 Task: Create a new field with title Stage a blank project AgileHorizon with field type as Single-select and options as Not Started, In Progress and Complete
Action: Mouse moved to (51, 423)
Screenshot: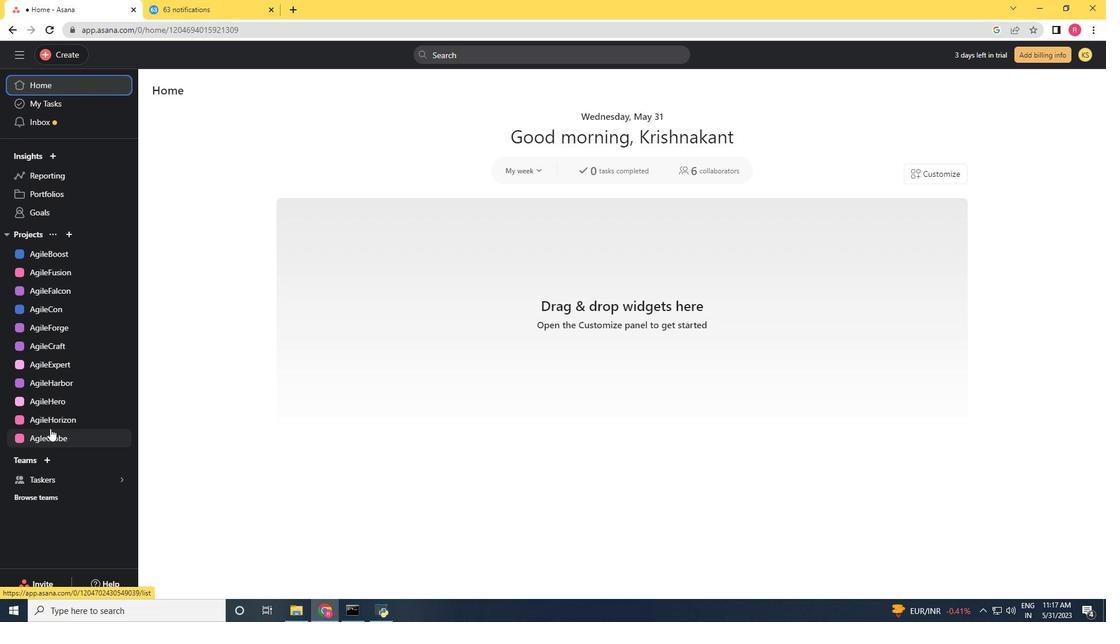
Action: Mouse pressed left at (51, 423)
Screenshot: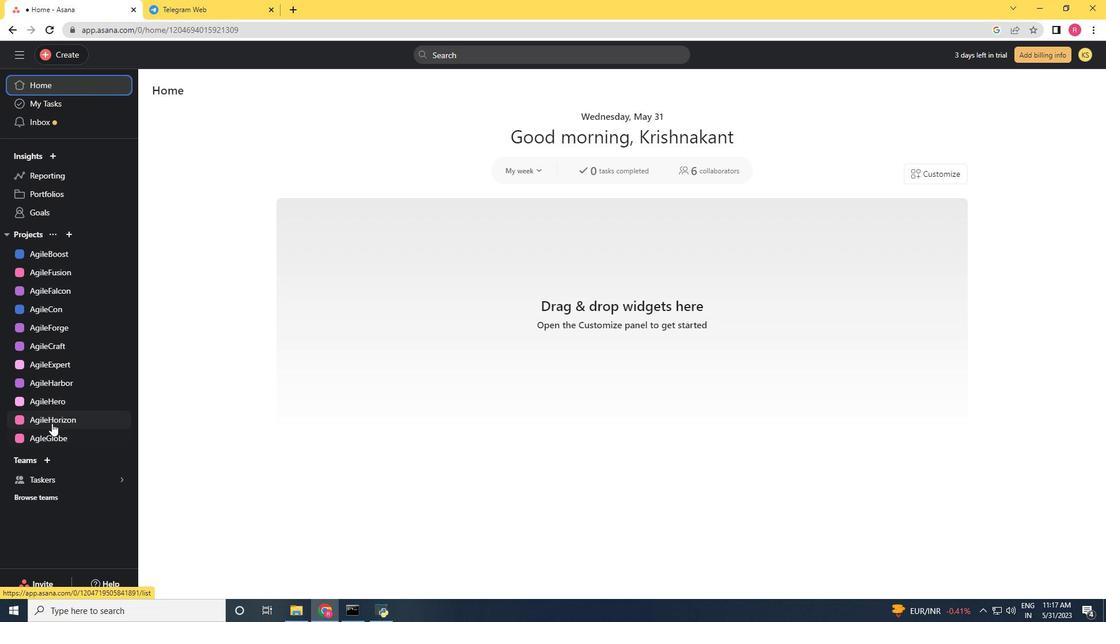 
Action: Mouse moved to (1052, 103)
Screenshot: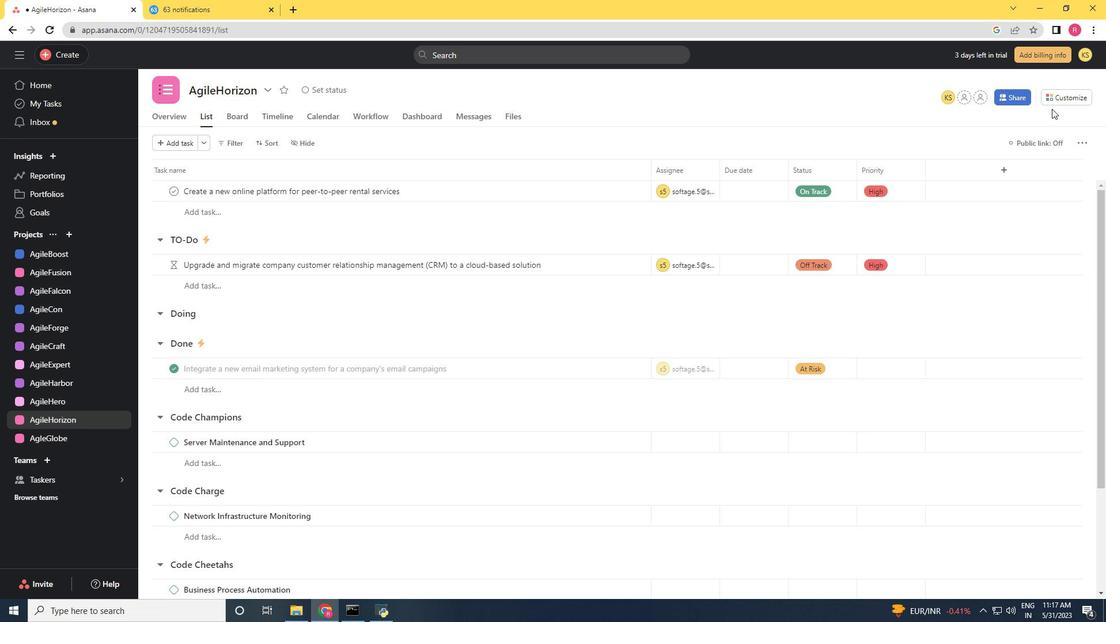 
Action: Mouse pressed left at (1052, 103)
Screenshot: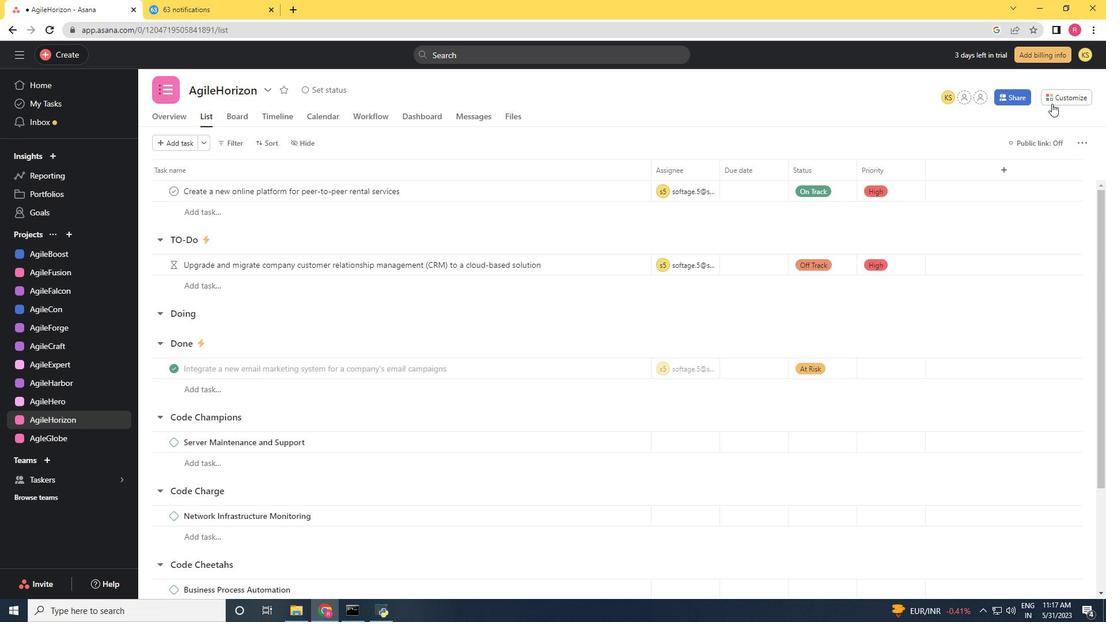 
Action: Mouse moved to (946, 232)
Screenshot: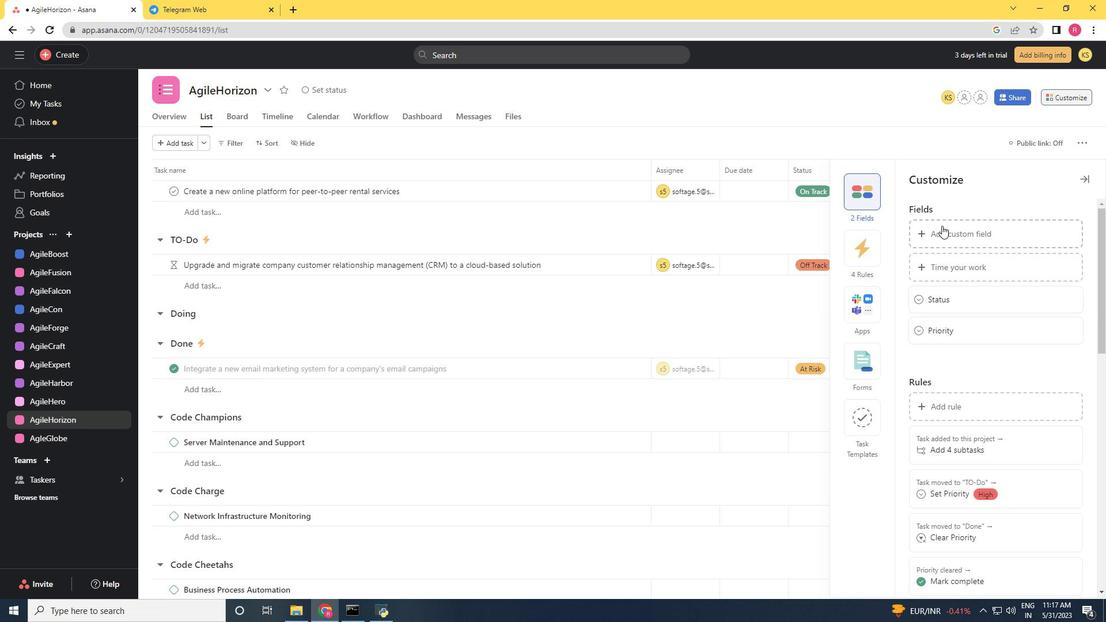
Action: Mouse pressed left at (946, 232)
Screenshot: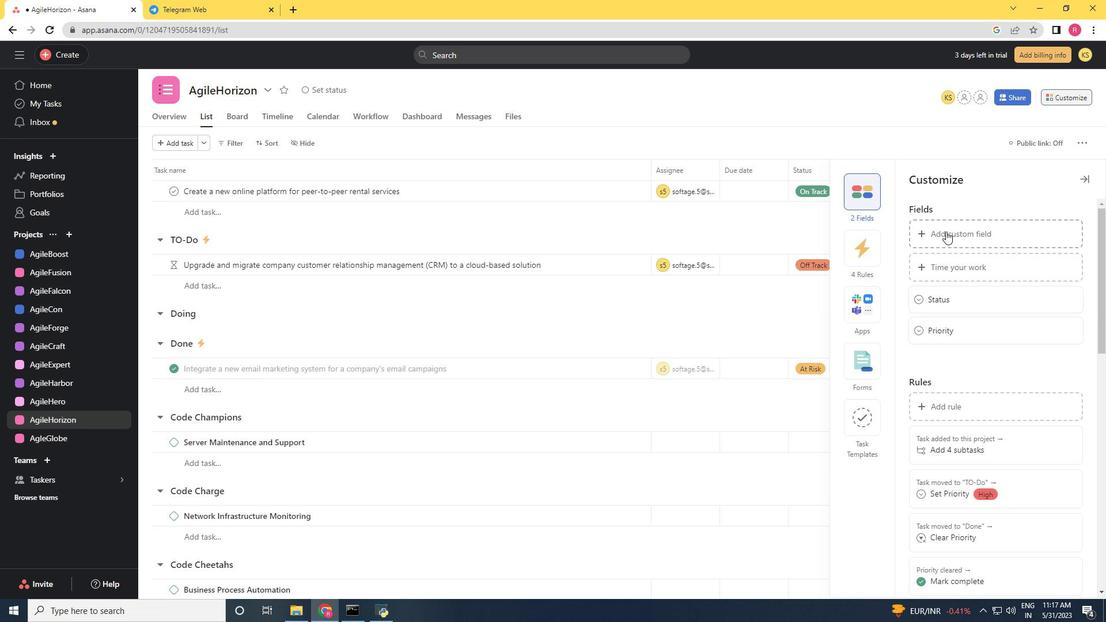 
Action: Mouse moved to (971, 213)
Screenshot: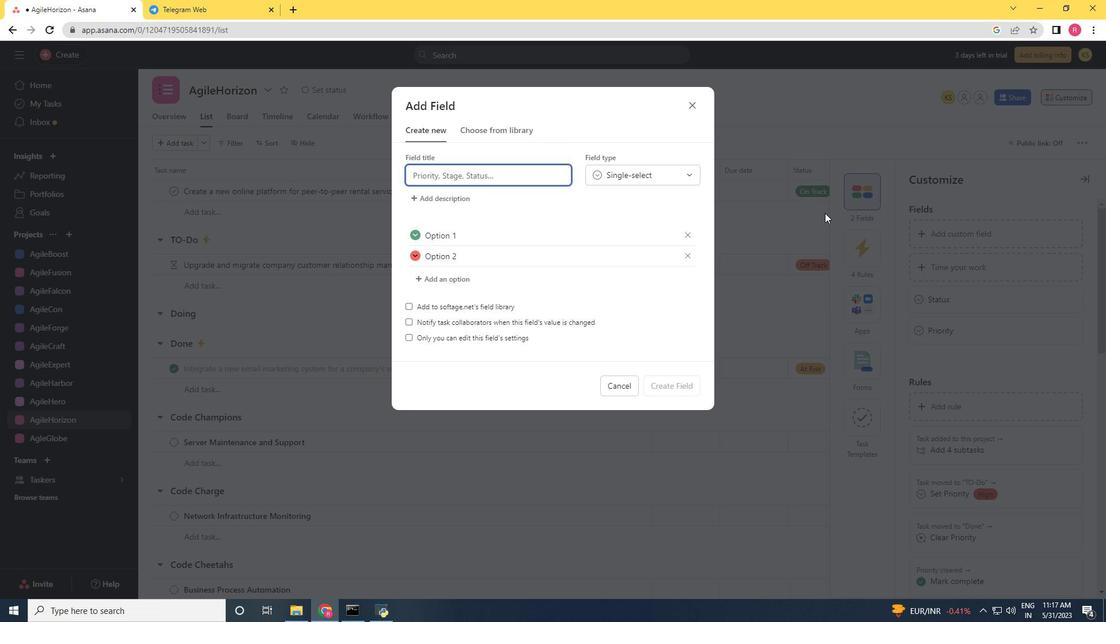 
Action: Key pressed <Key.shift>Stage
Screenshot: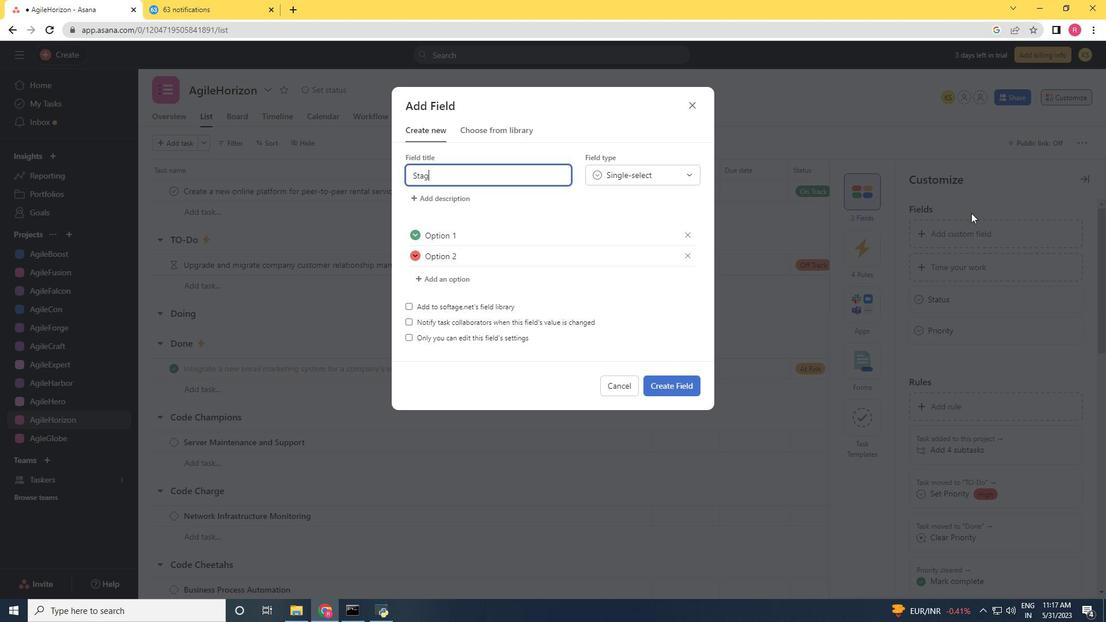 
Action: Mouse moved to (652, 179)
Screenshot: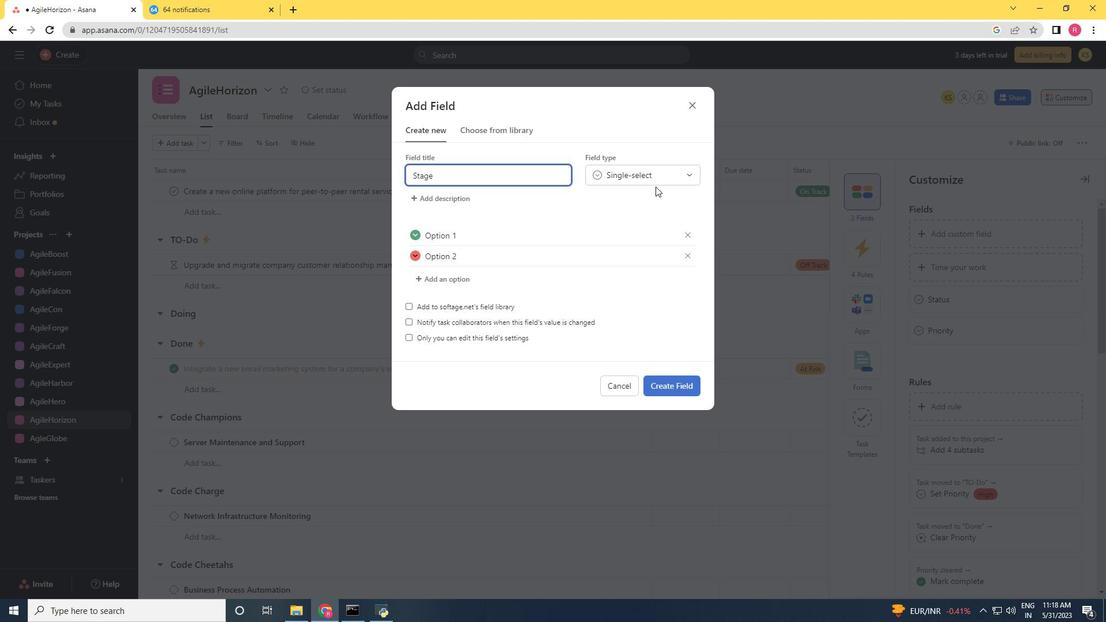 
Action: Mouse pressed left at (652, 179)
Screenshot: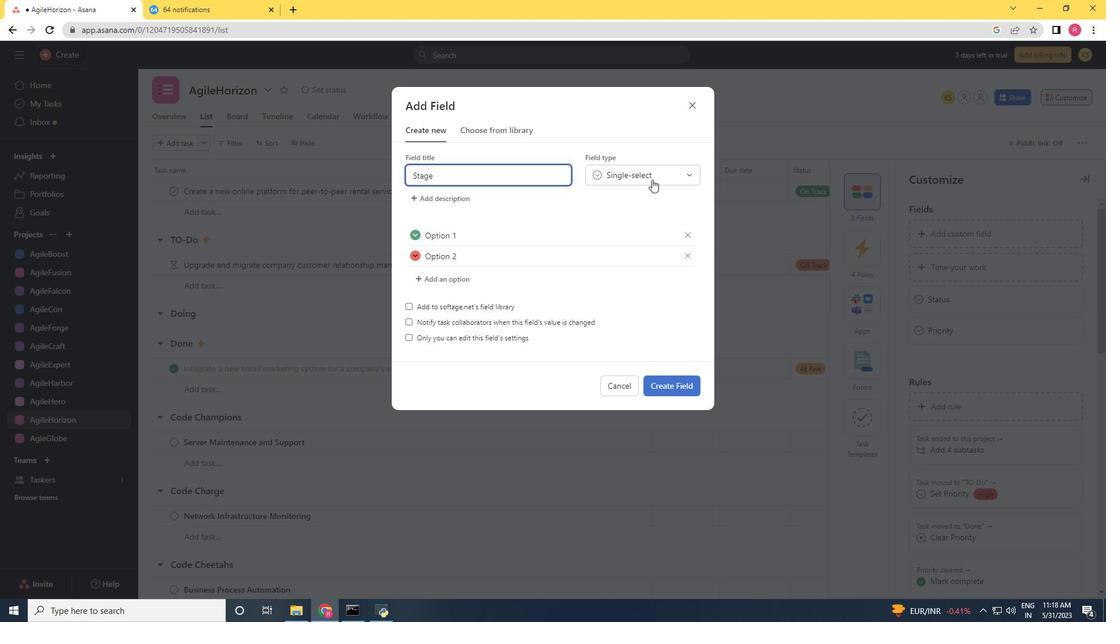 
Action: Mouse moved to (642, 203)
Screenshot: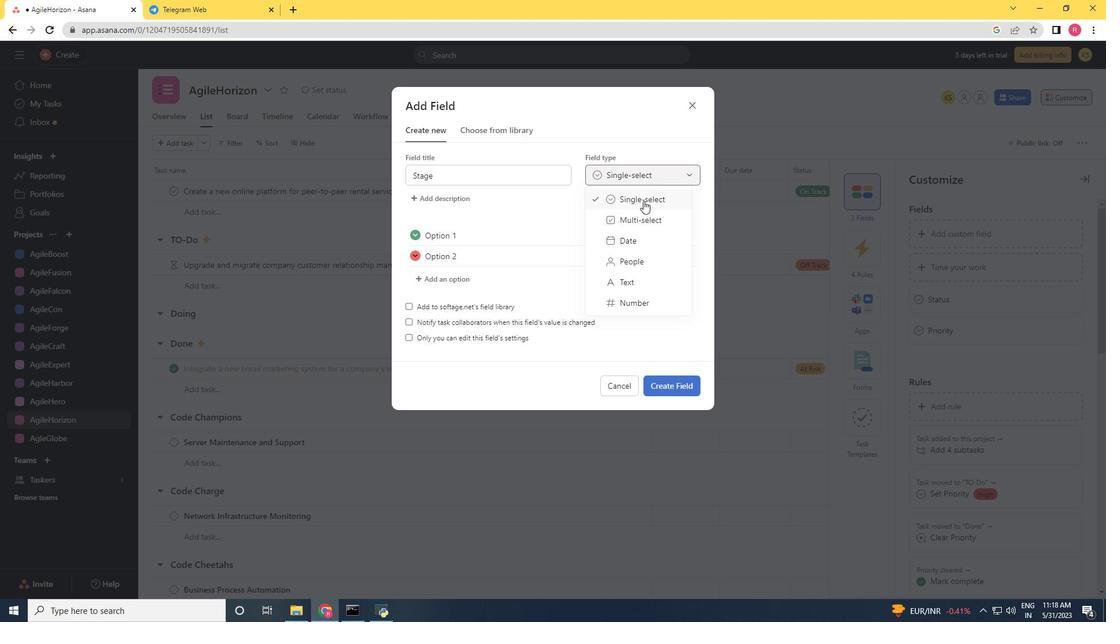 
Action: Mouse pressed left at (642, 203)
Screenshot: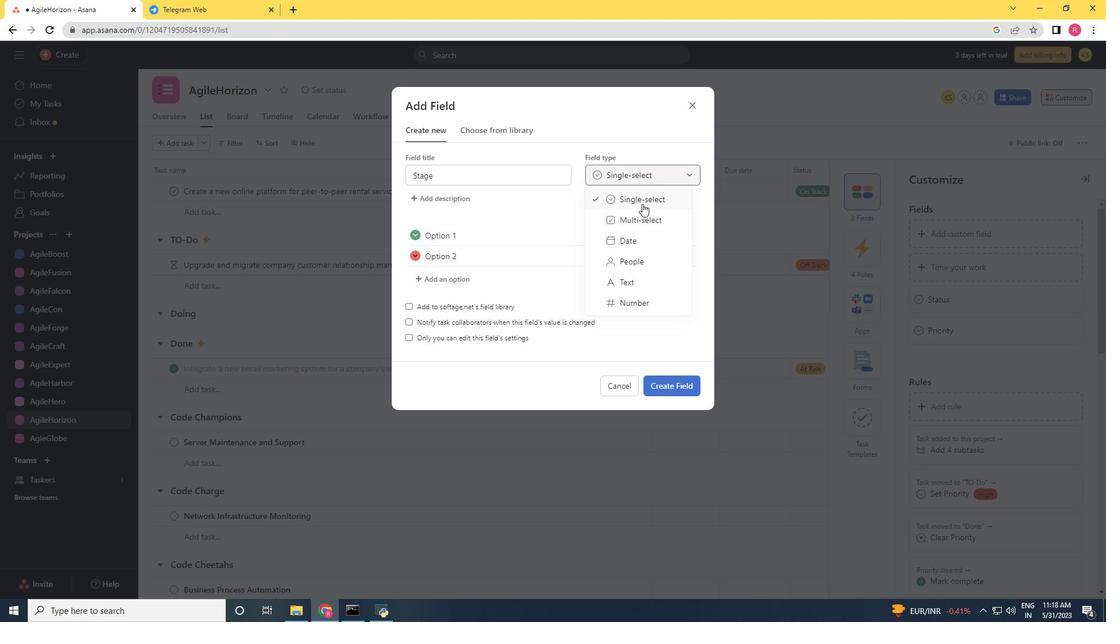 
Action: Mouse moved to (479, 238)
Screenshot: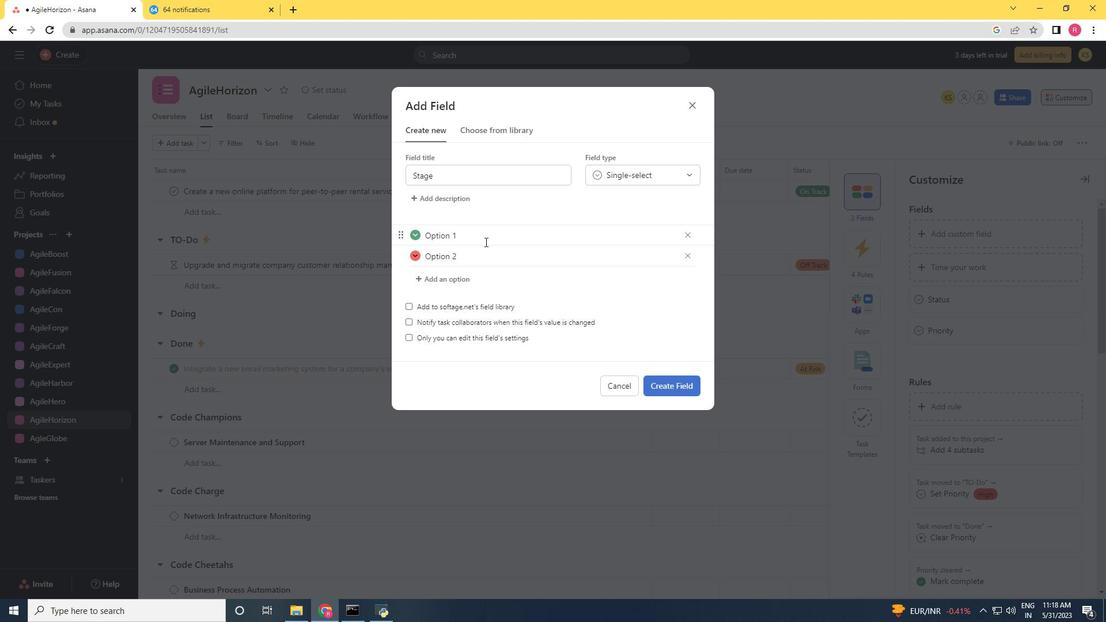 
Action: Mouse pressed left at (479, 238)
Screenshot: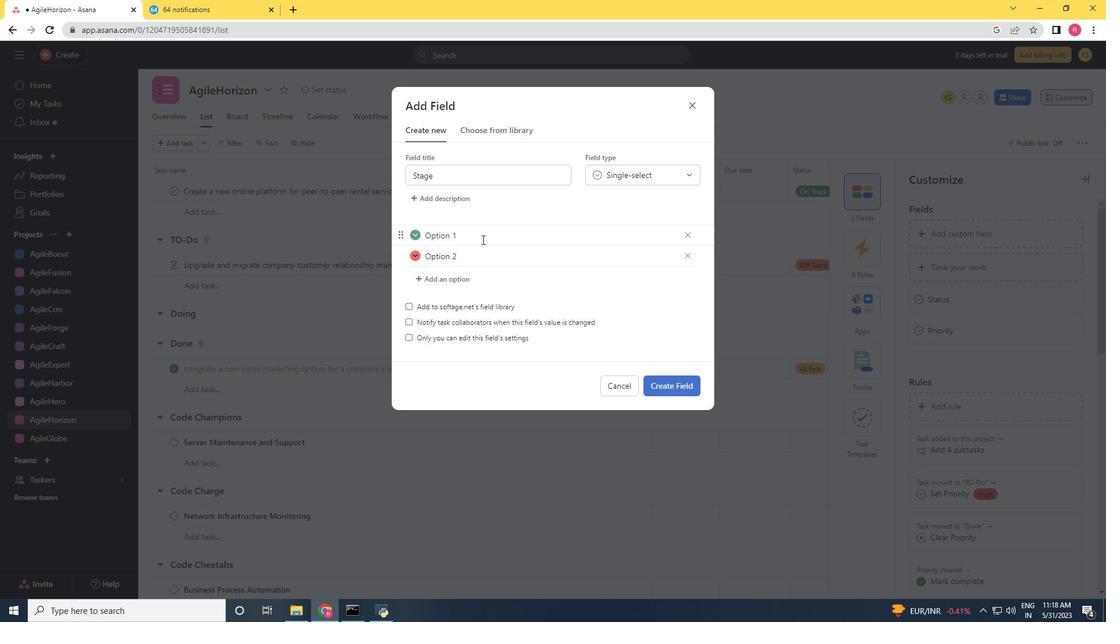 
Action: Key pressed <Key.backspace><Key.backspace><Key.backspace><Key.backspace><Key.backspace><Key.backspace><Key.backspace><Key.backspace>
Screenshot: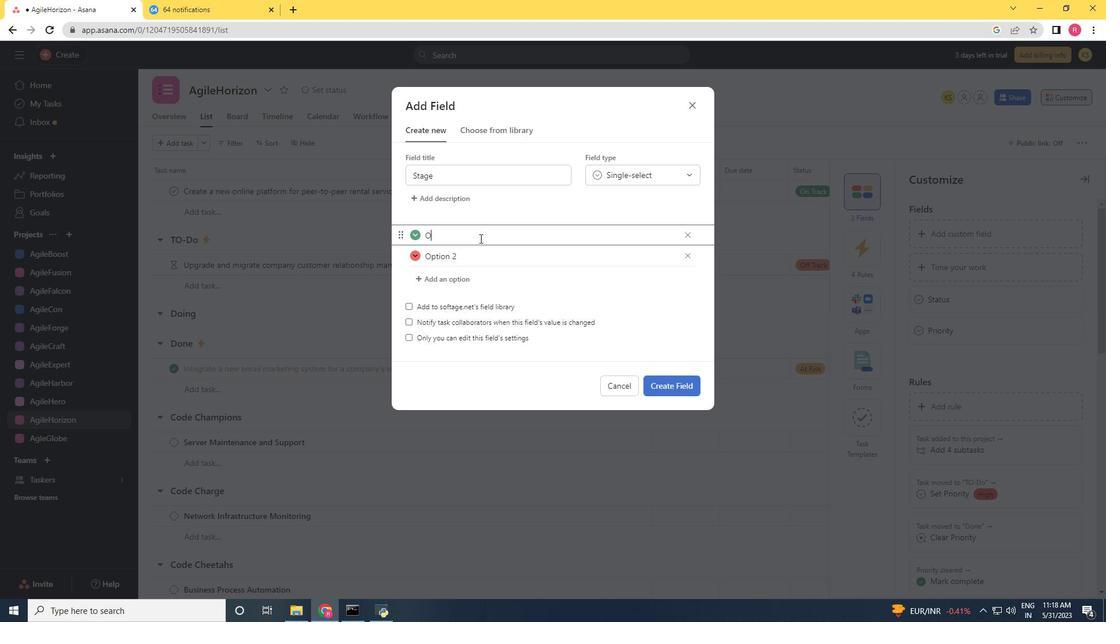 
Action: Mouse moved to (433, 194)
Screenshot: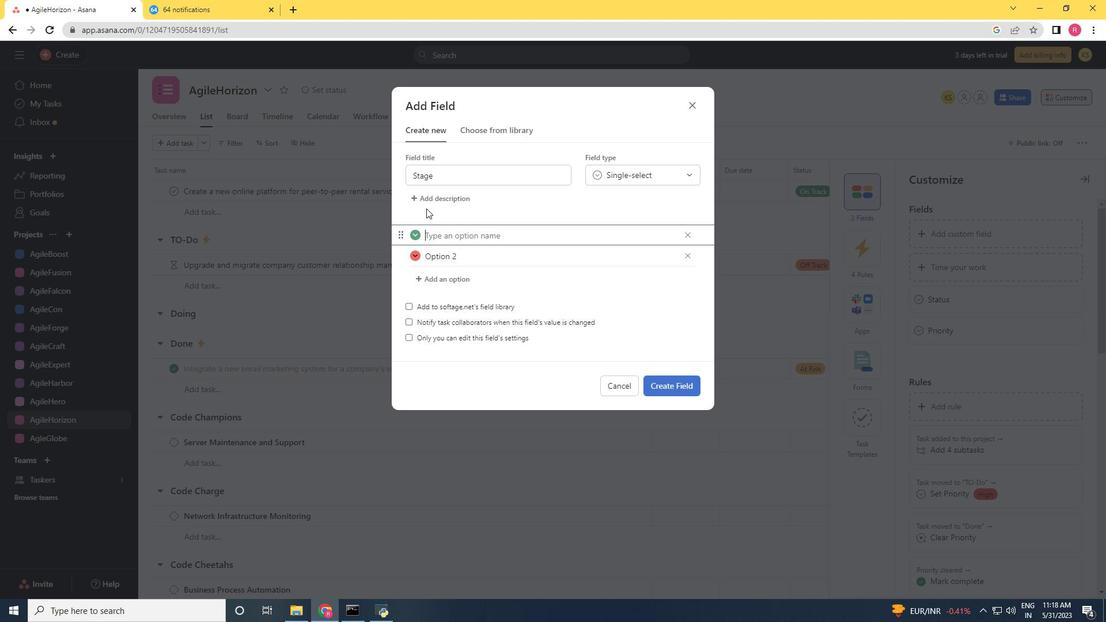 
Action: Mouse pressed left at (433, 194)
Screenshot: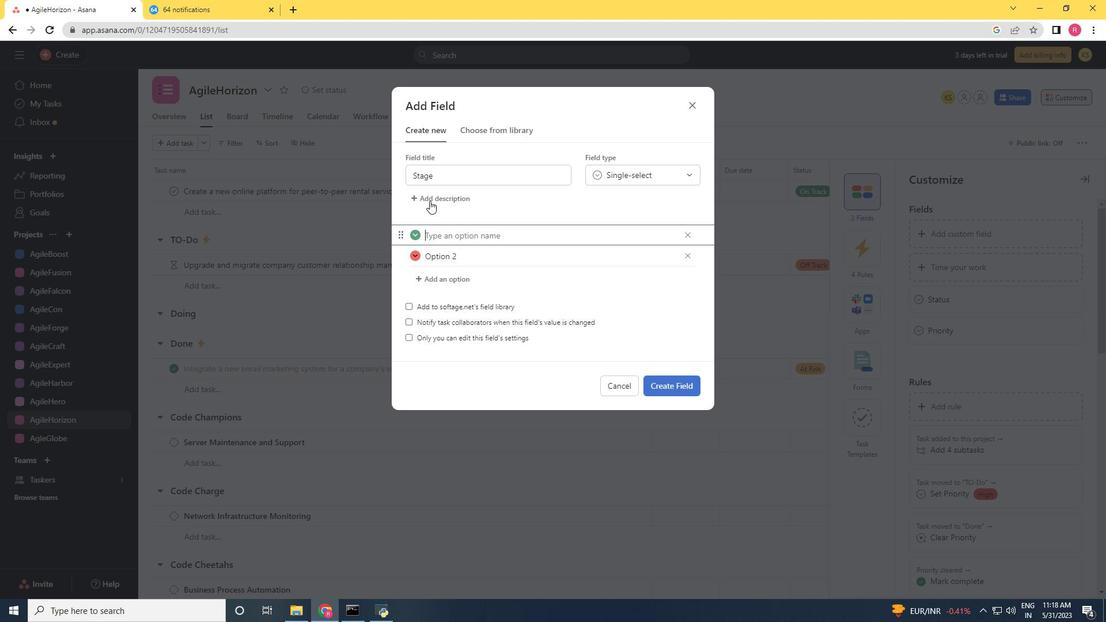 
Action: Mouse moved to (459, 254)
Screenshot: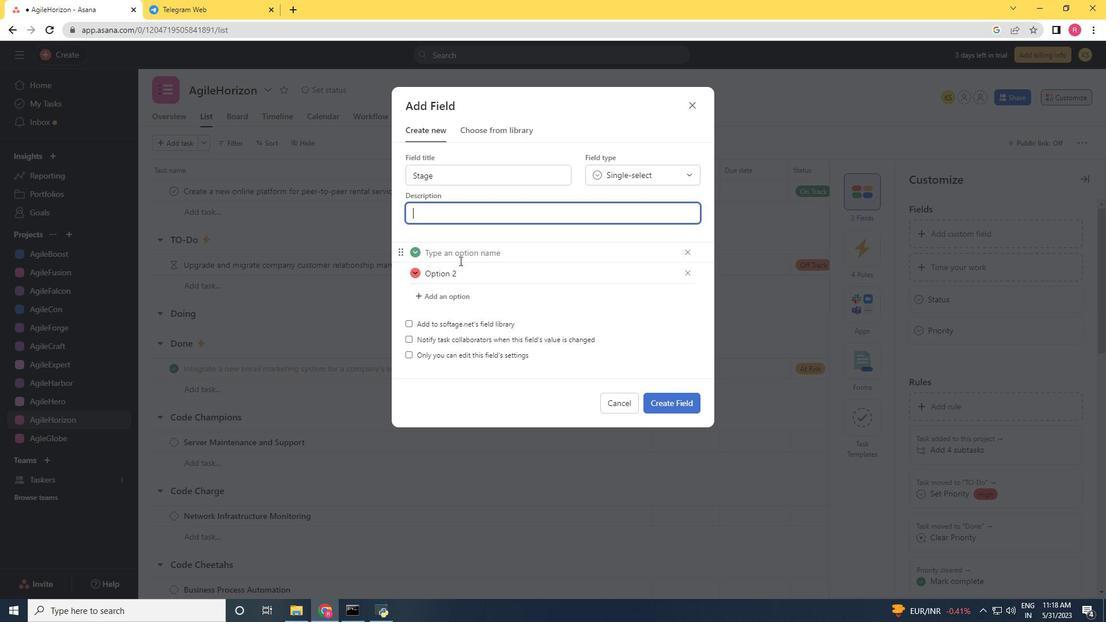 
Action: Mouse pressed left at (459, 254)
Screenshot: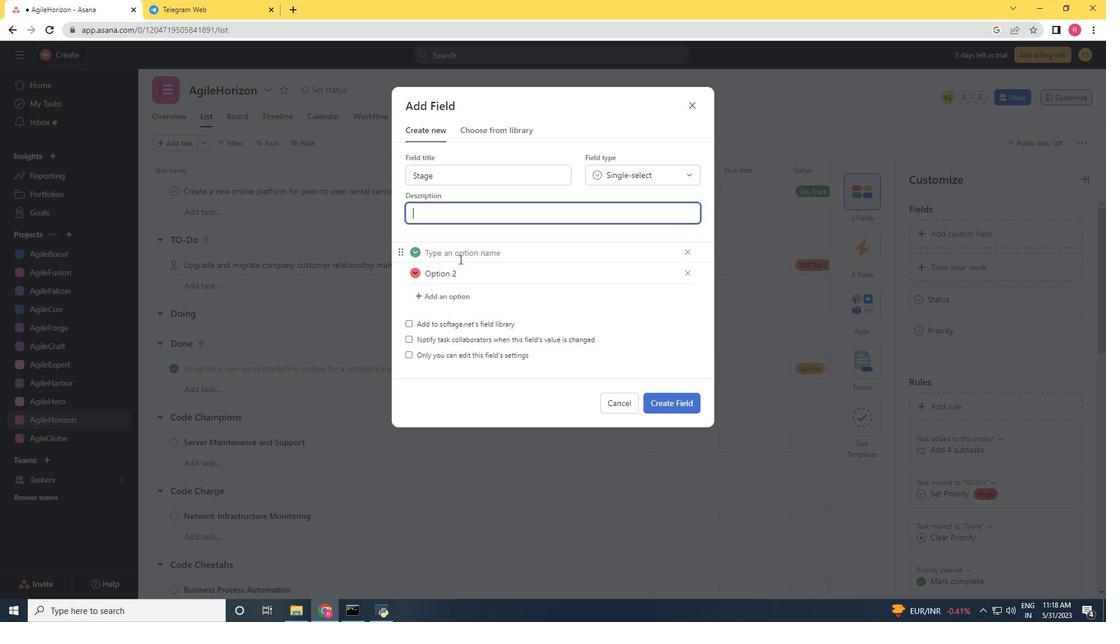 
Action: Key pressed <Key.shift>Single<Key.space><Key.shift><Key.shift><Key.shift><Key.shift><Key.shift><Key.shift><Key.shift><Key.shift><Key.shift><Key.shift><Key.shift><Key.shift><Key.shift><Key.shift><Key.shift><Key.shift><Key.shift><Key.backspace>-sle<Key.backspace><Key.backspace>elect<Key.enter><Key.shift><Key.shift><Key.shift><Key.shift><Key.shift><Key.shift><Key.shift><Key.shift><Key.shift><Key.shift><Key.shift><Key.shift><Key.shift>Not<Key.space><Key.shift>Started<Key.space><Key.enter><Key.shift>In<Key.space><Key.shift>Progress
Screenshot: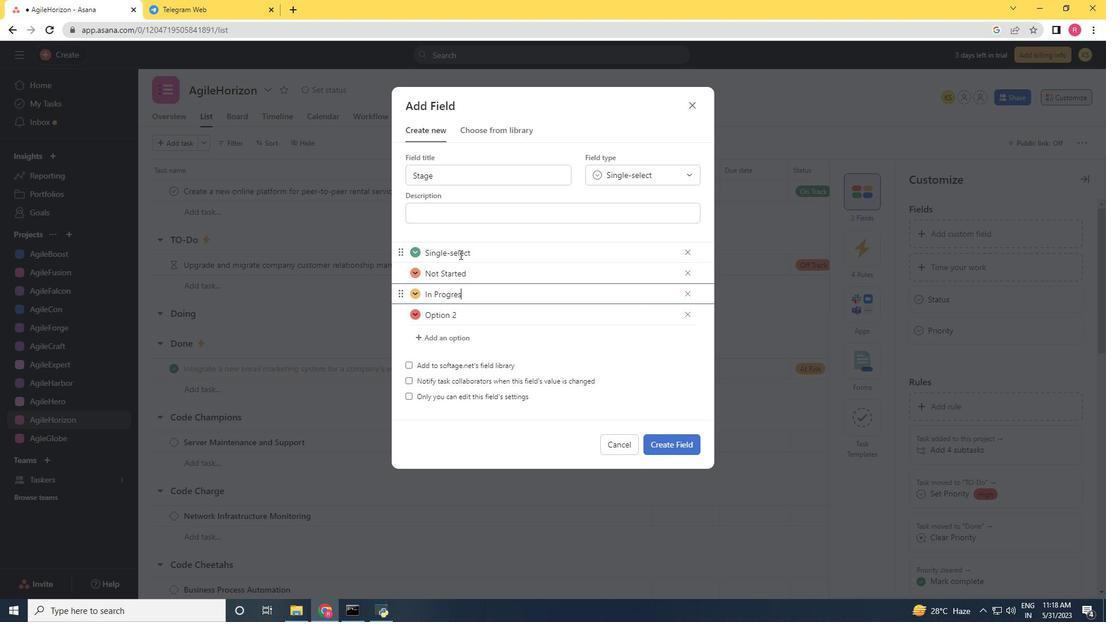 
Action: Mouse moved to (683, 315)
Screenshot: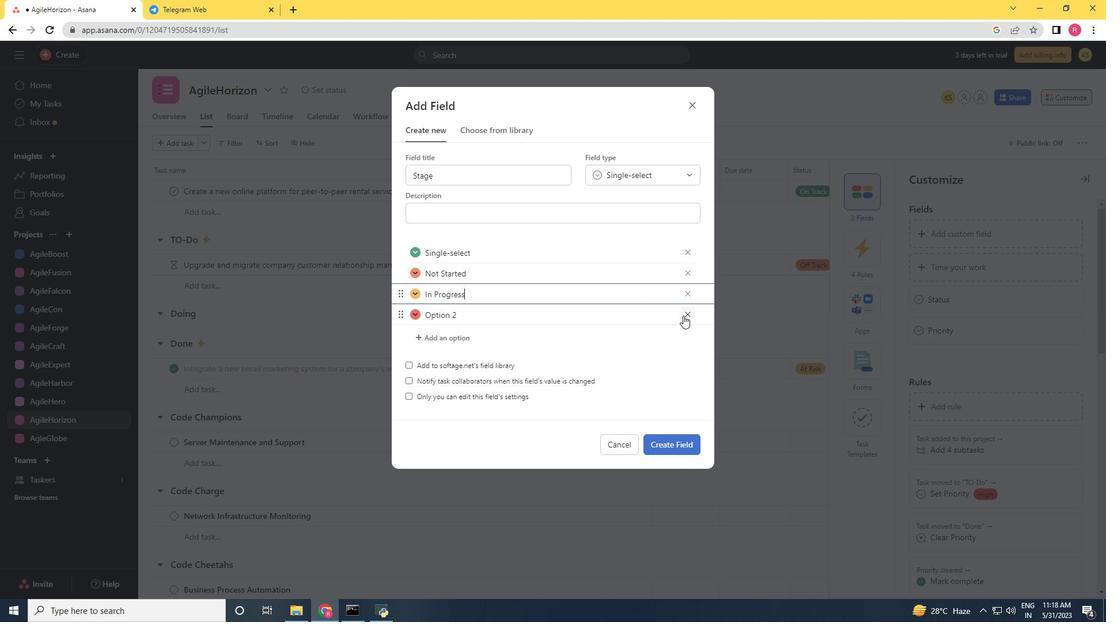 
Action: Mouse pressed left at (683, 315)
Screenshot: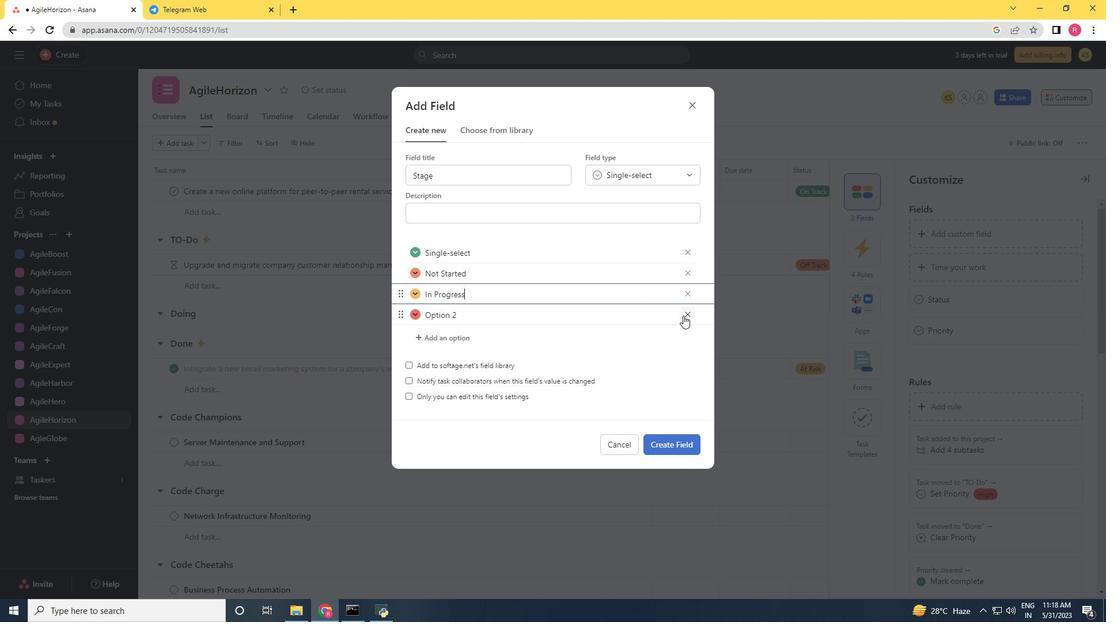 
Action: Mouse moved to (670, 432)
Screenshot: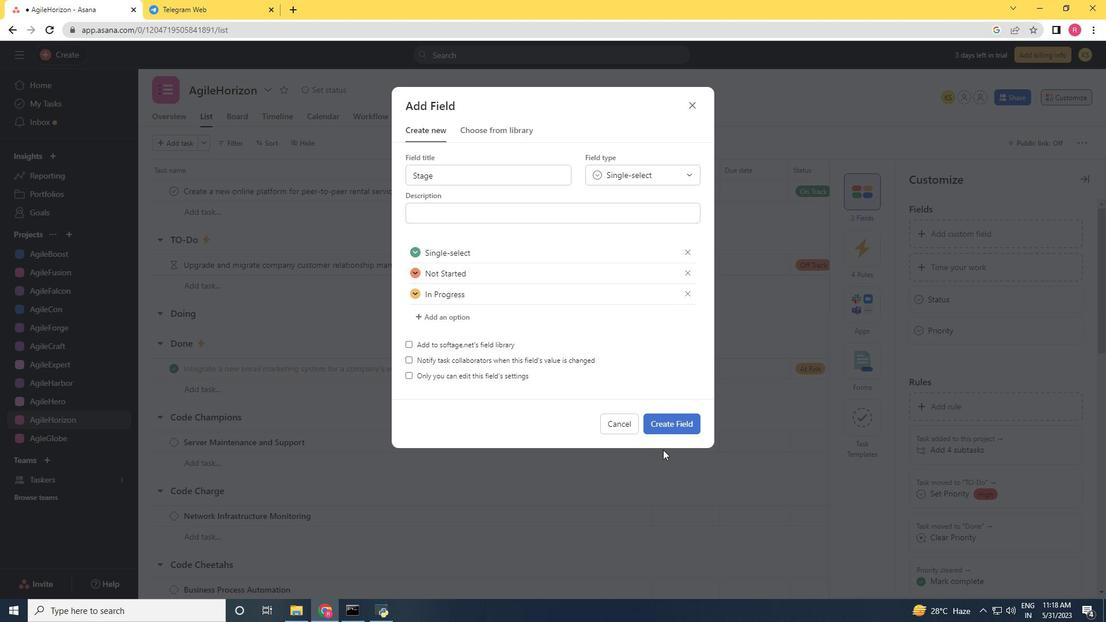 
Action: Mouse pressed left at (670, 432)
Screenshot: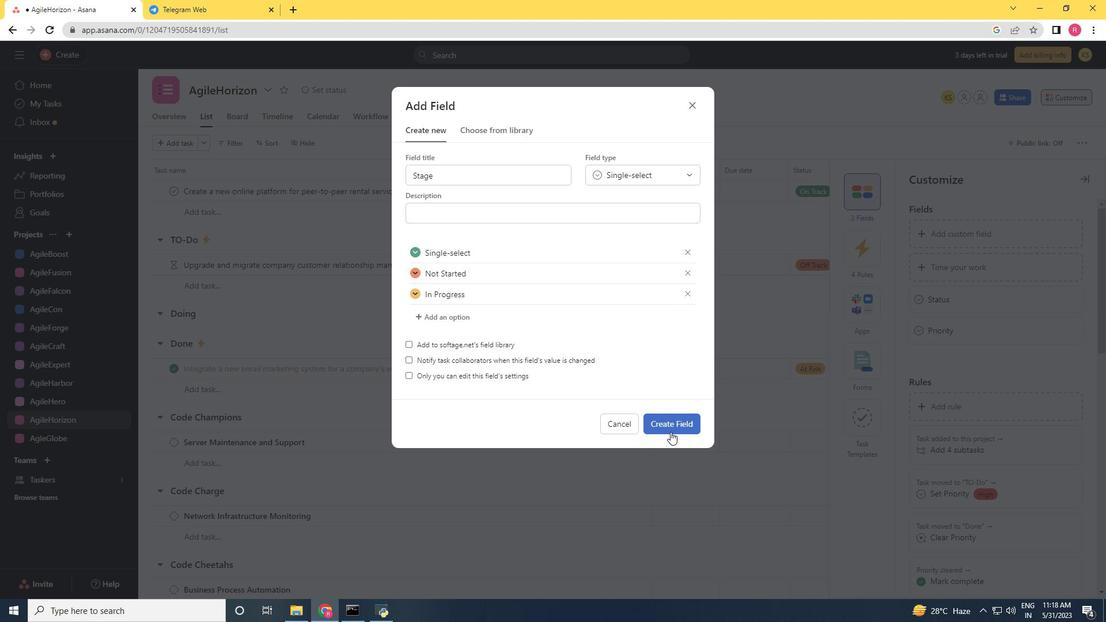 
